 Task: Create in the project CastAway and in the Backlog issue 'Upgrade and migrate company email systems to a cloud-based solution' a child issue 'Version control and release management', and assign it to team member softage.2@softage.net. Create in the project CastAway and in the Backlog issue 'Create a new online store for a retail business' a child issue 'Third-party library integration', and assign it to team member softage.3@softage.net
Action: Mouse moved to (97, 59)
Screenshot: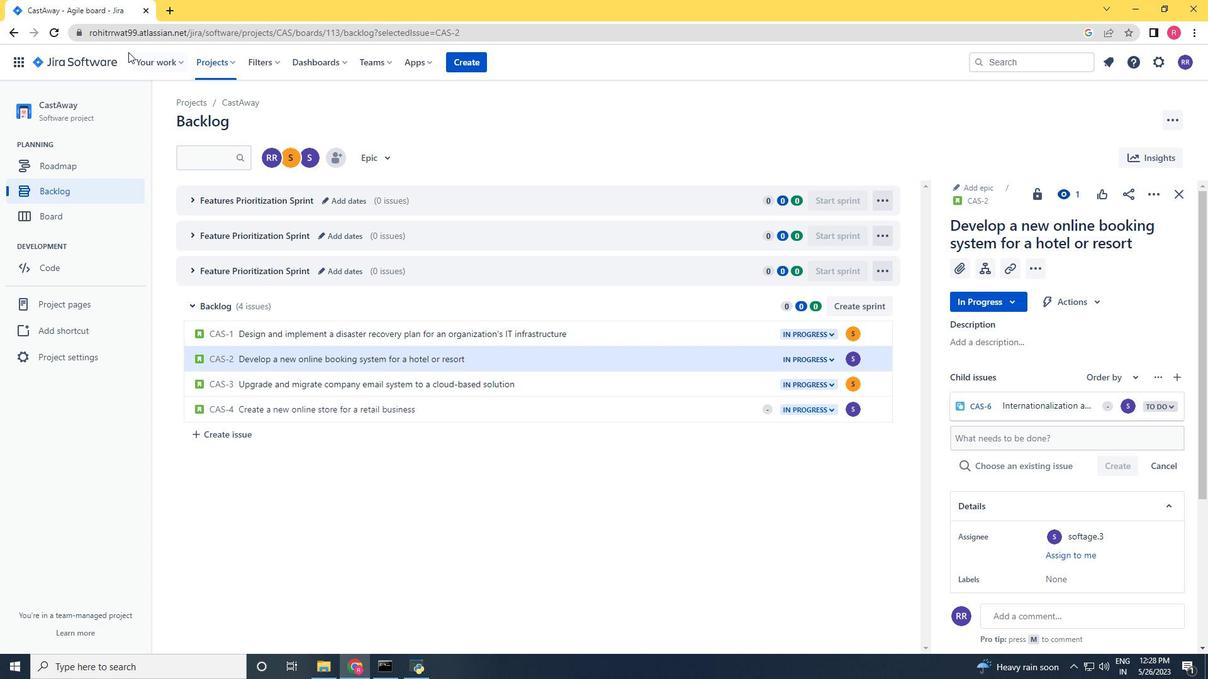 
Action: Mouse pressed left at (97, 59)
Screenshot: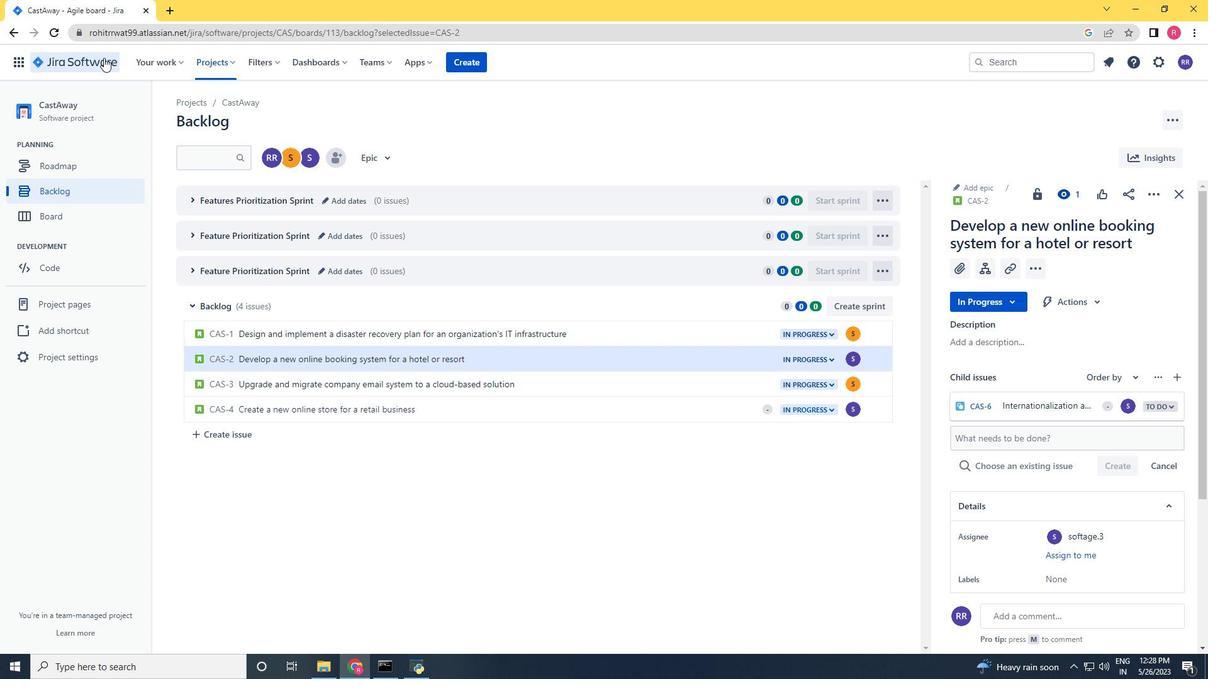 
Action: Mouse moved to (220, 67)
Screenshot: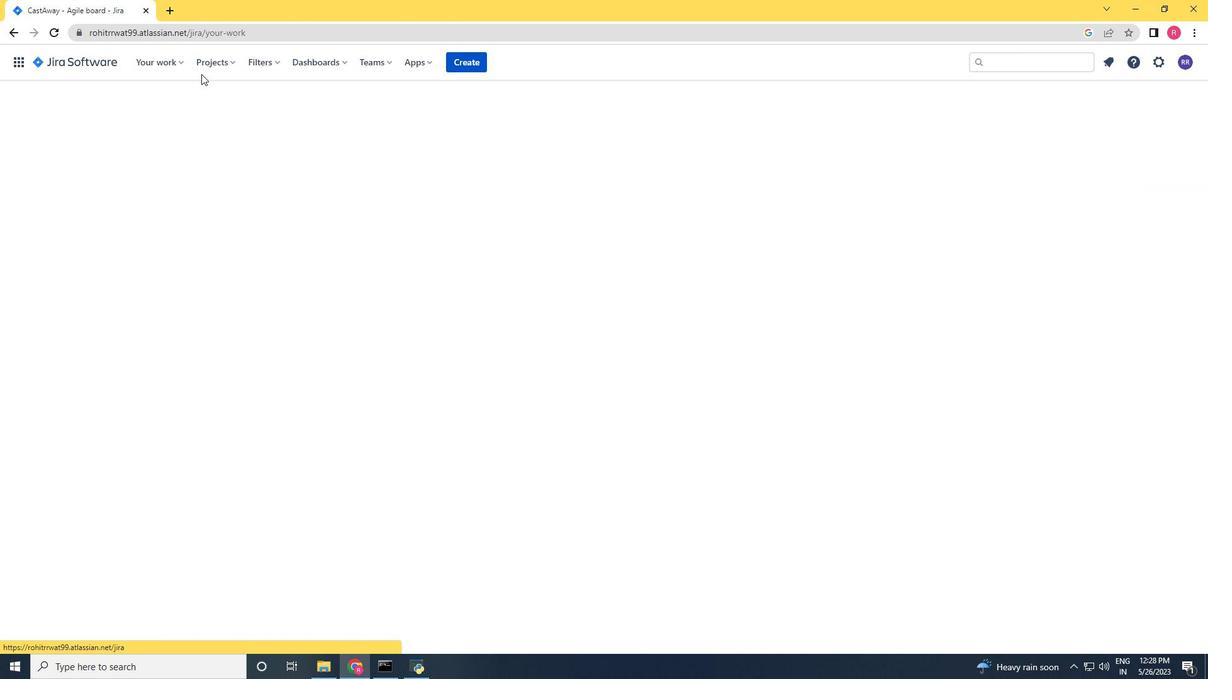 
Action: Mouse pressed left at (220, 67)
Screenshot: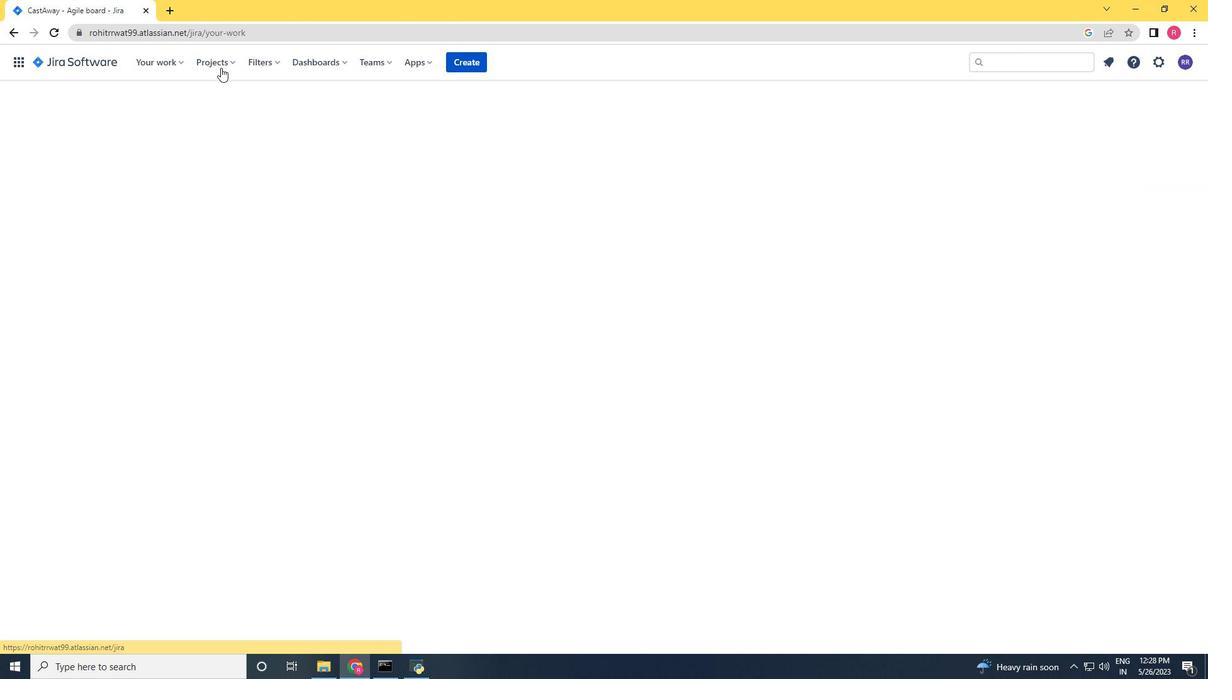 
Action: Mouse moved to (242, 118)
Screenshot: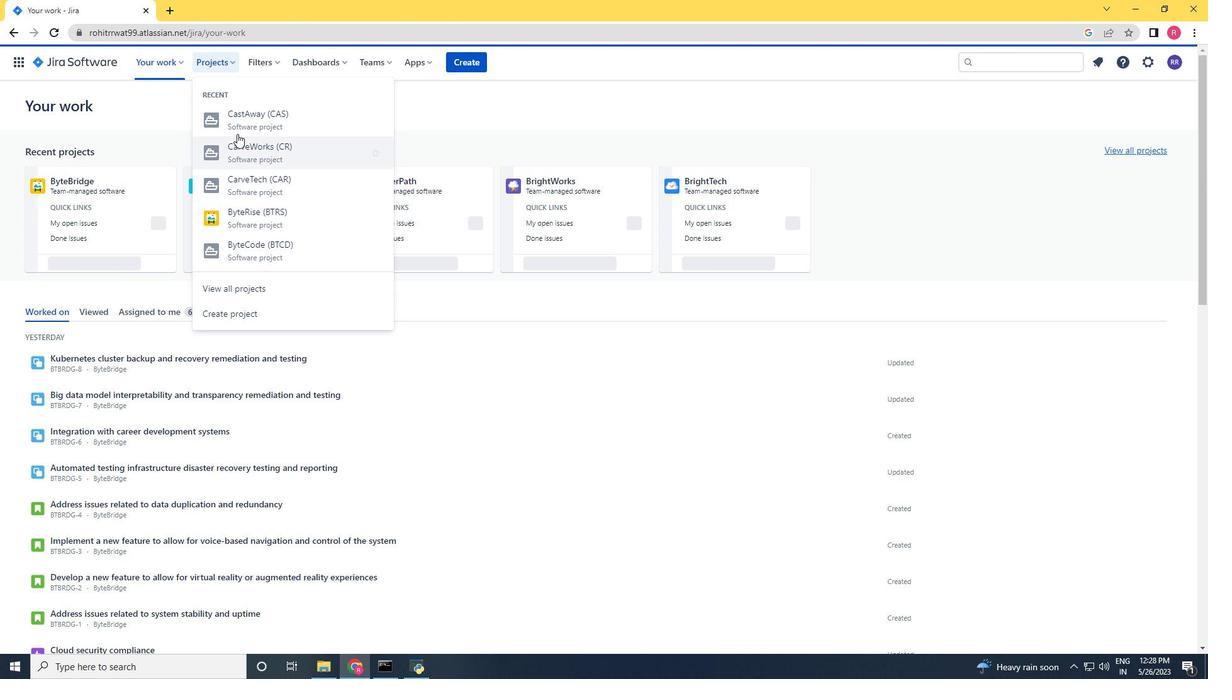 
Action: Mouse pressed left at (242, 118)
Screenshot: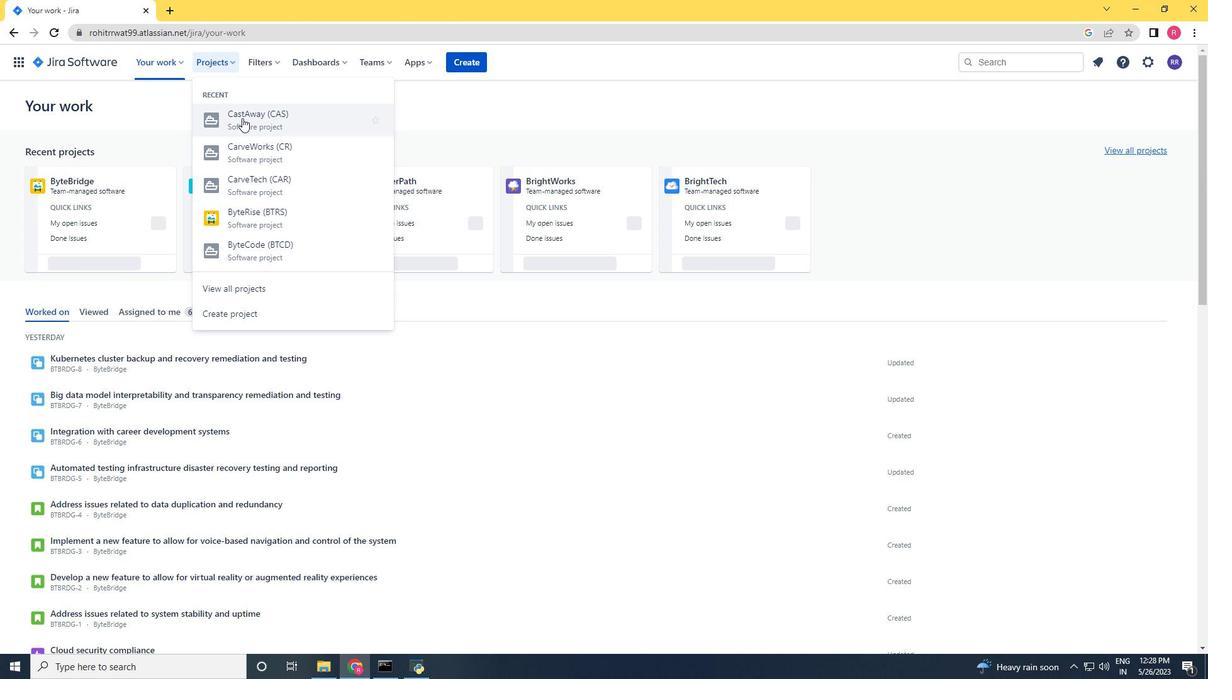 
Action: Mouse moved to (76, 187)
Screenshot: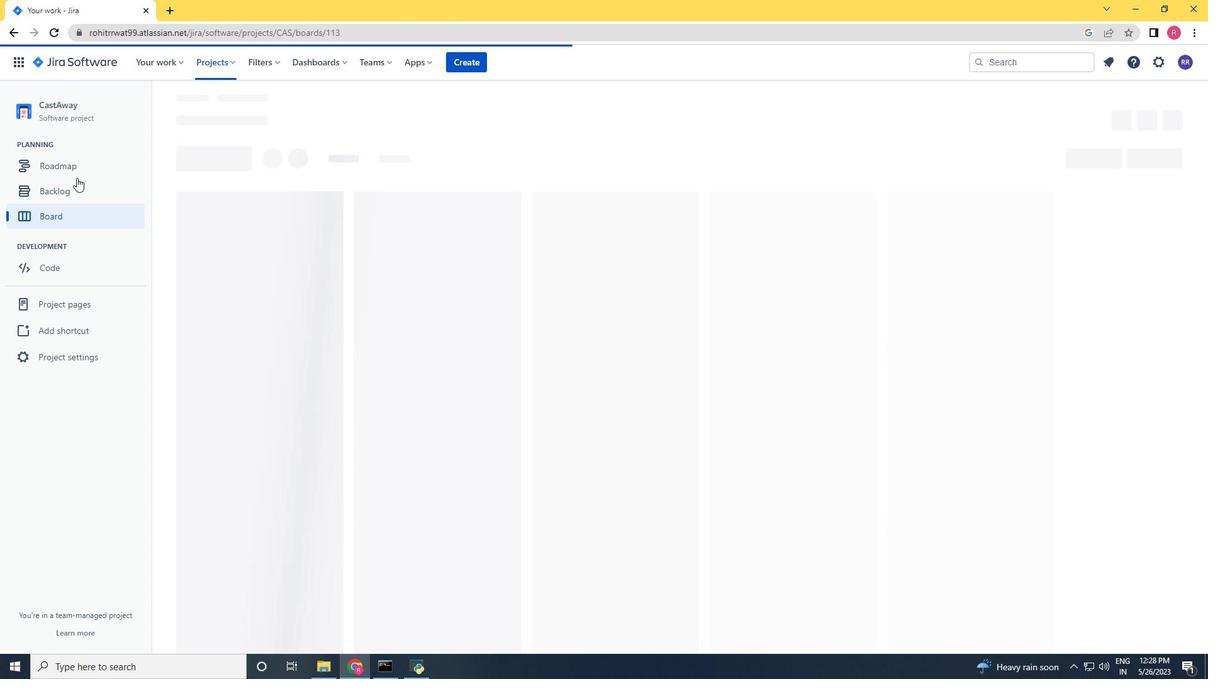 
Action: Mouse pressed left at (76, 187)
Screenshot: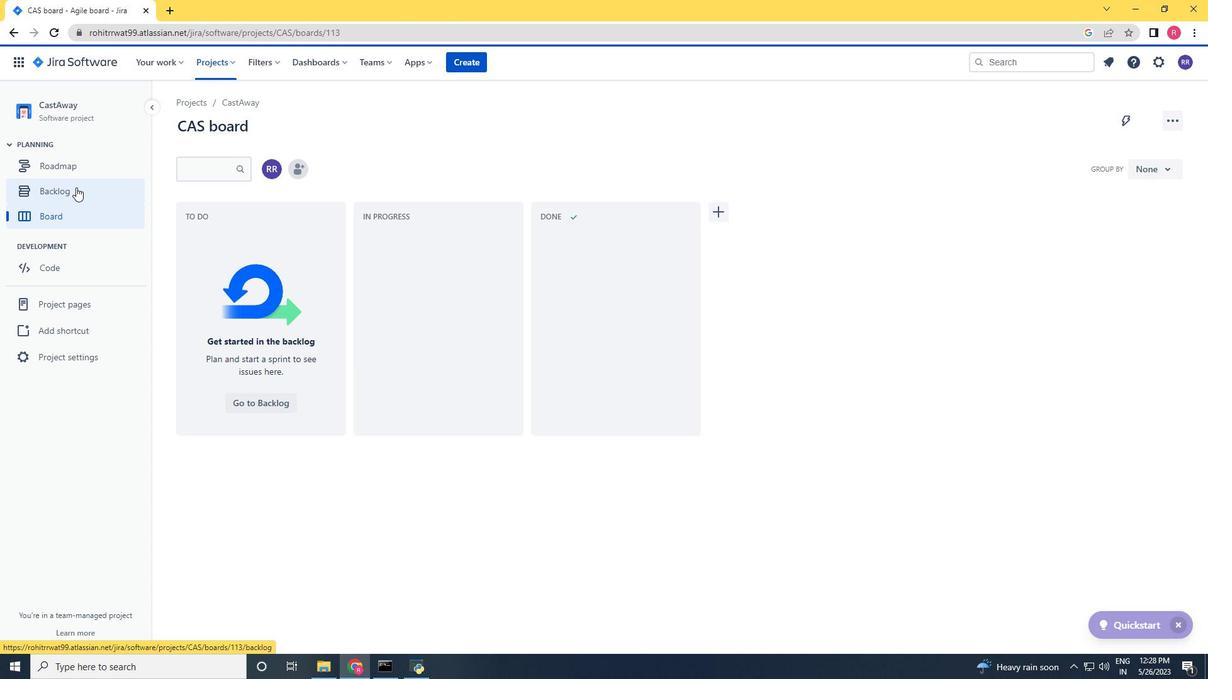 
Action: Mouse moved to (881, 377)
Screenshot: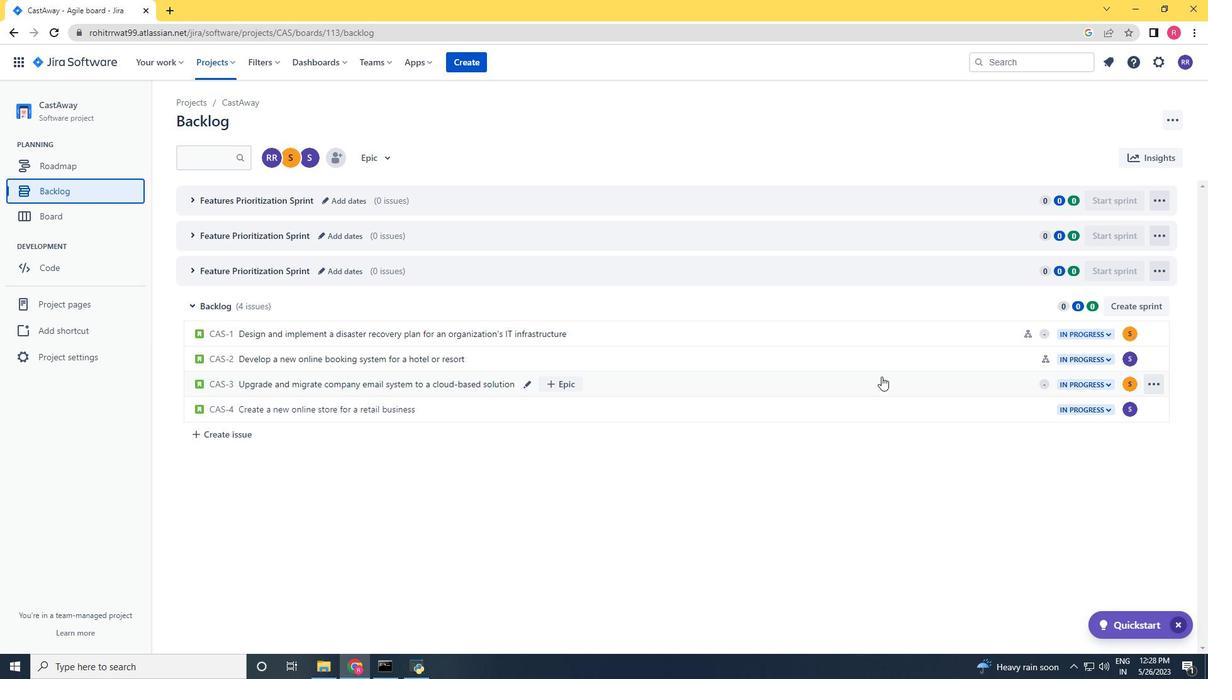 
Action: Mouse pressed left at (881, 377)
Screenshot: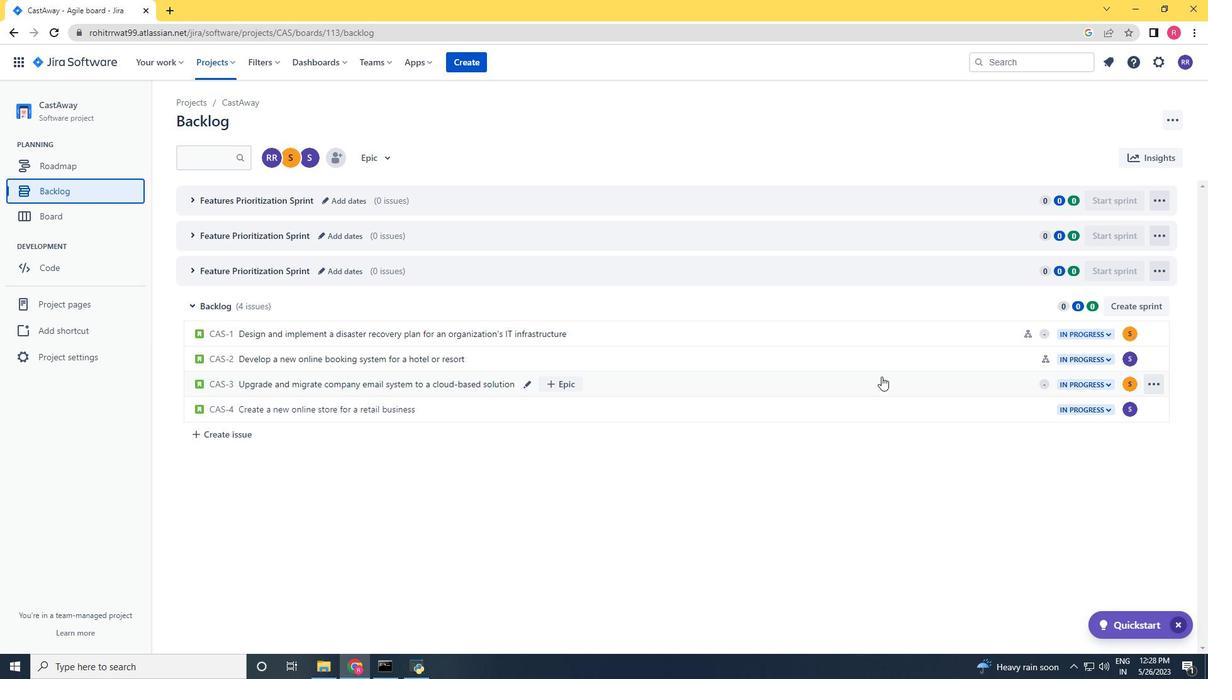
Action: Mouse moved to (979, 281)
Screenshot: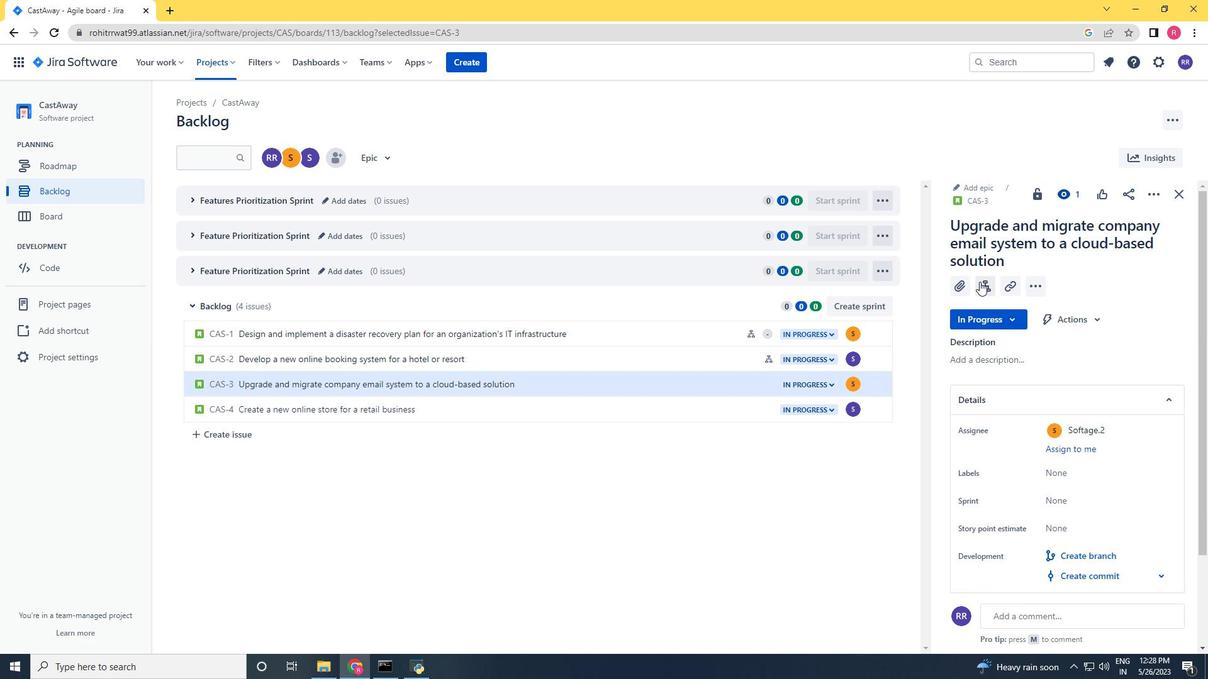 
Action: Mouse pressed left at (979, 281)
Screenshot: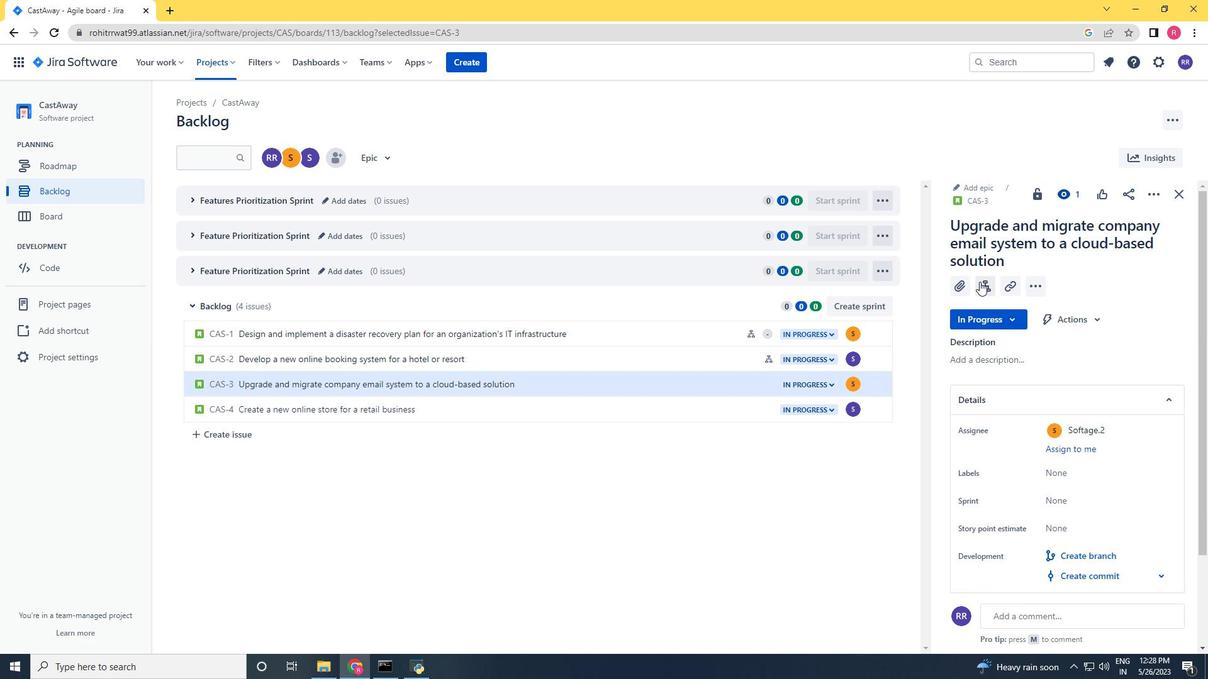 
Action: Key pressed <Key.shift>Versiom<Key.backspace>n<Key.space>control<Key.space>and<Key.space>release<Key.space>management<Key.space><Key.enter>
Screenshot: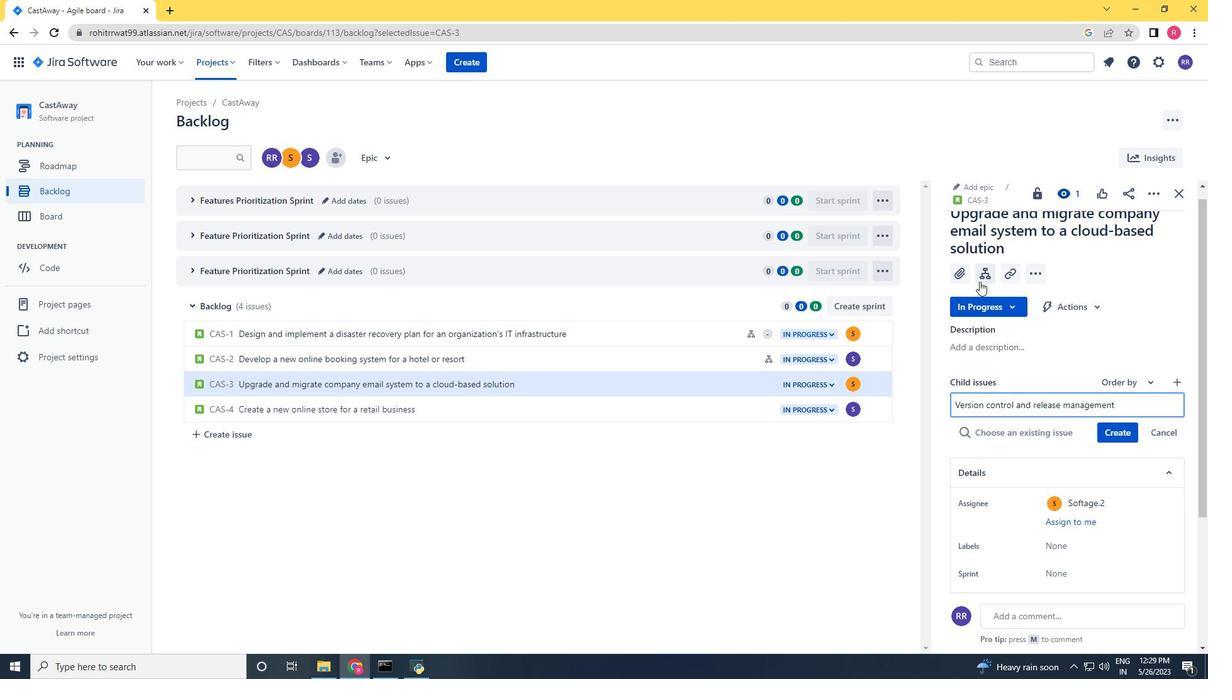 
Action: Mouse moved to (731, 402)
Screenshot: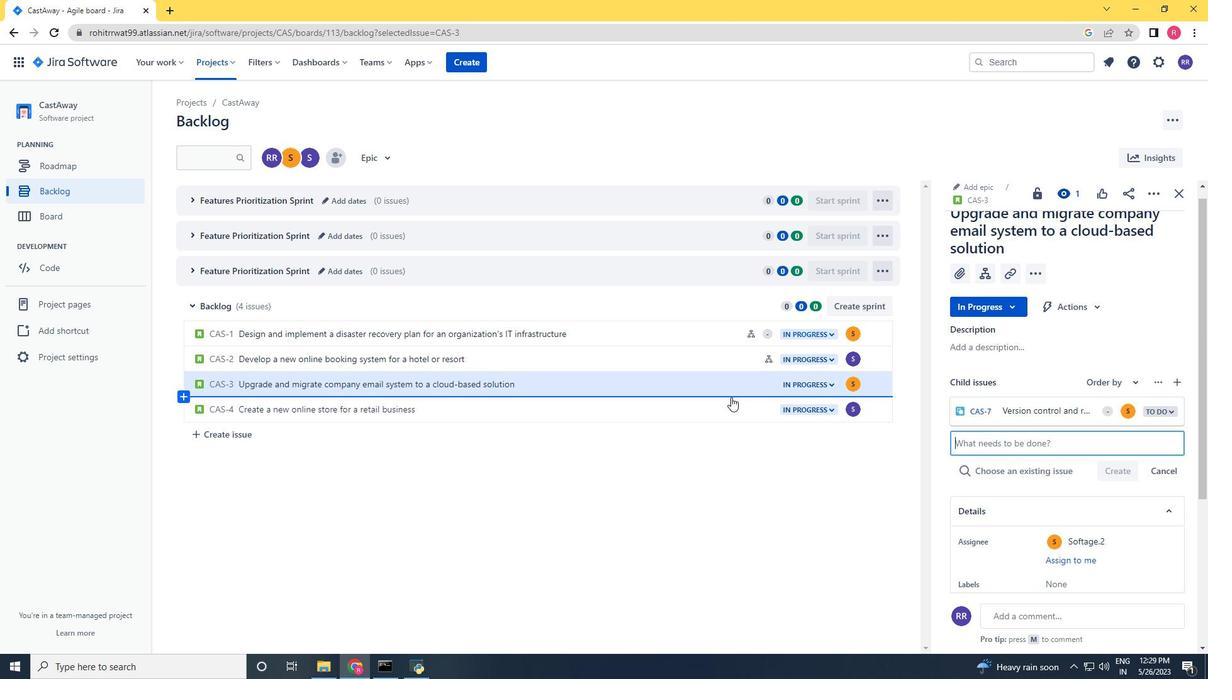 
Action: Mouse pressed left at (731, 402)
Screenshot: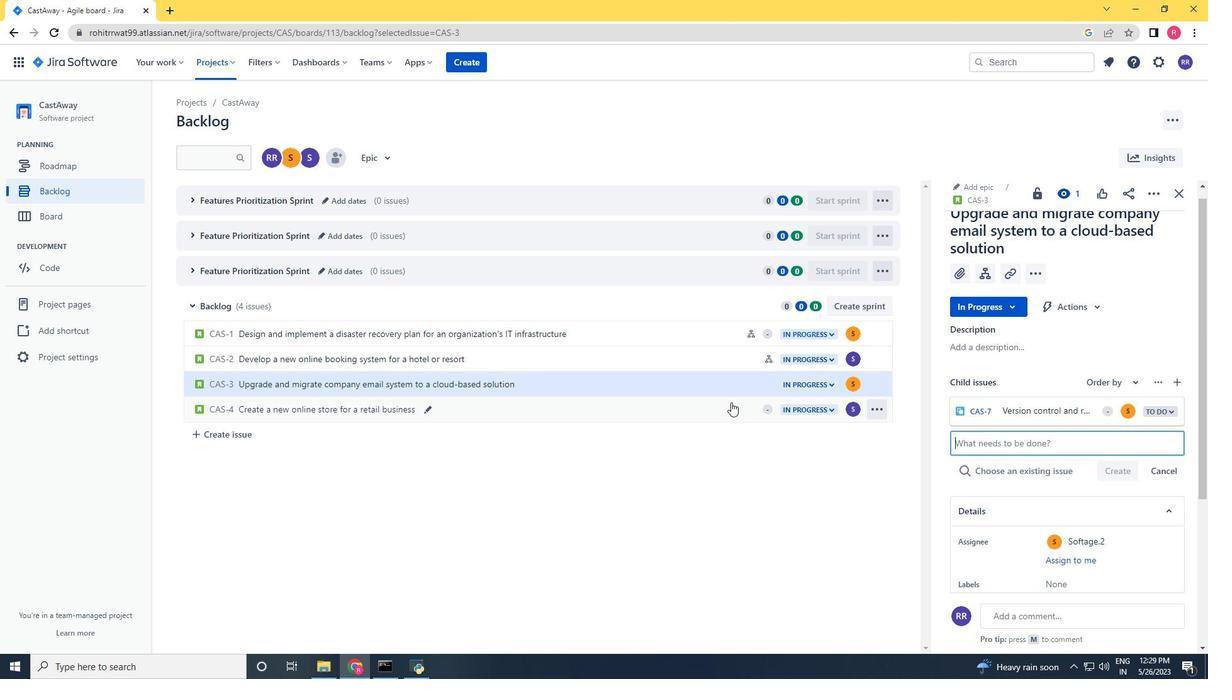 
Action: Mouse moved to (981, 271)
Screenshot: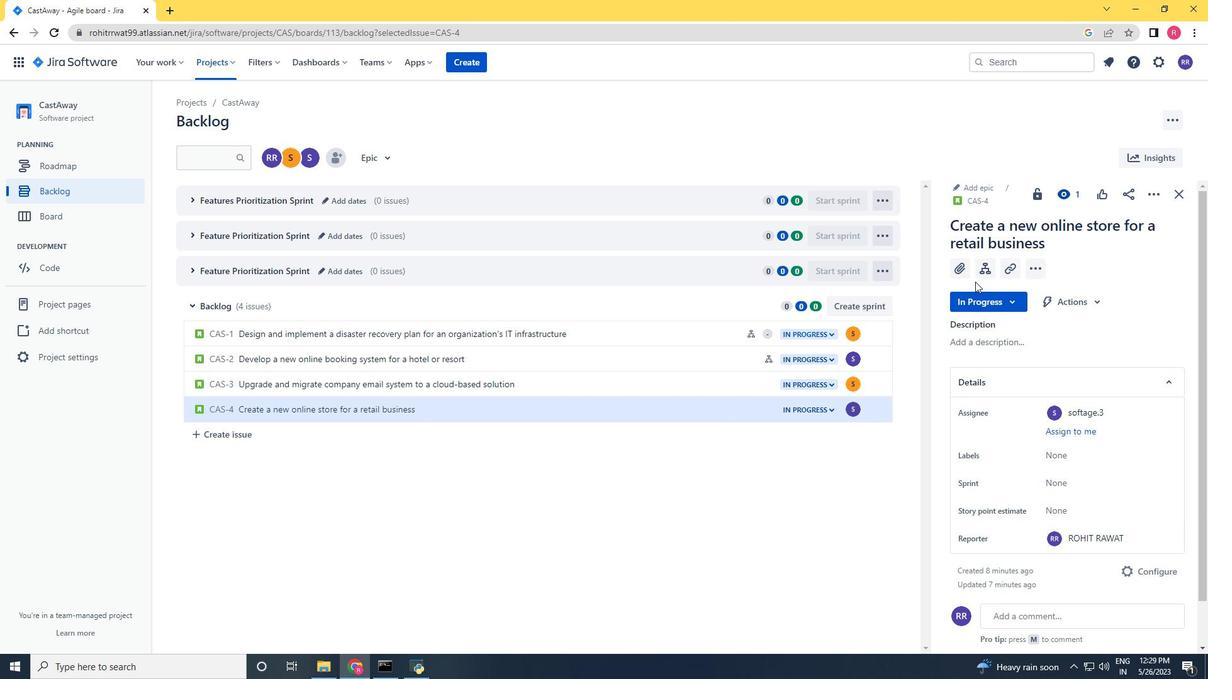 
Action: Mouse pressed left at (981, 271)
Screenshot: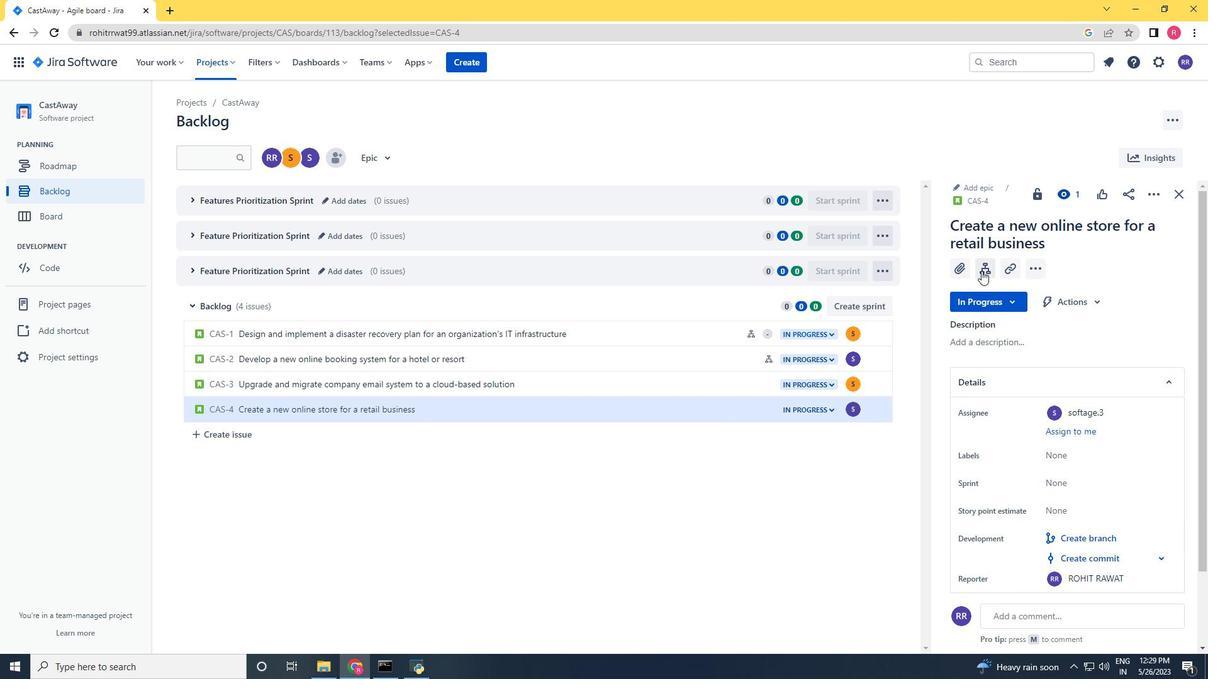 
Action: Mouse moved to (1008, 408)
Screenshot: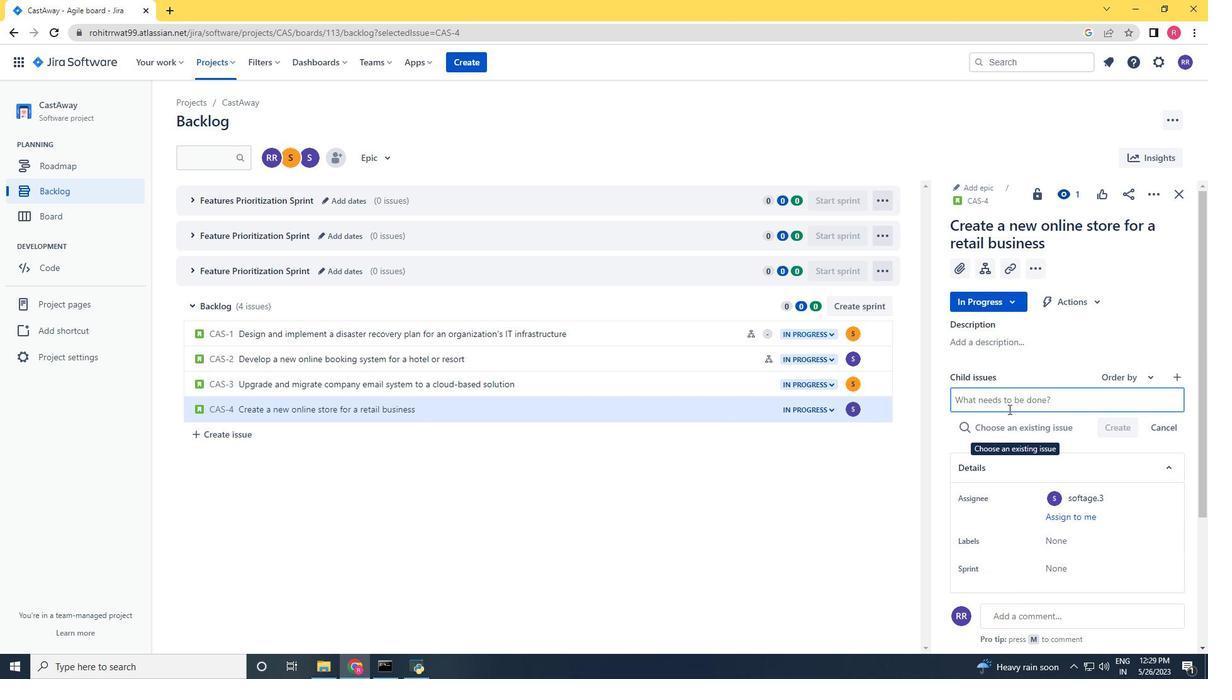
Action: Key pressed <Key.shift>Third-party<Key.space>library<Key.space>integray<Key.backspace>tion<Key.space><Key.enter>
Screenshot: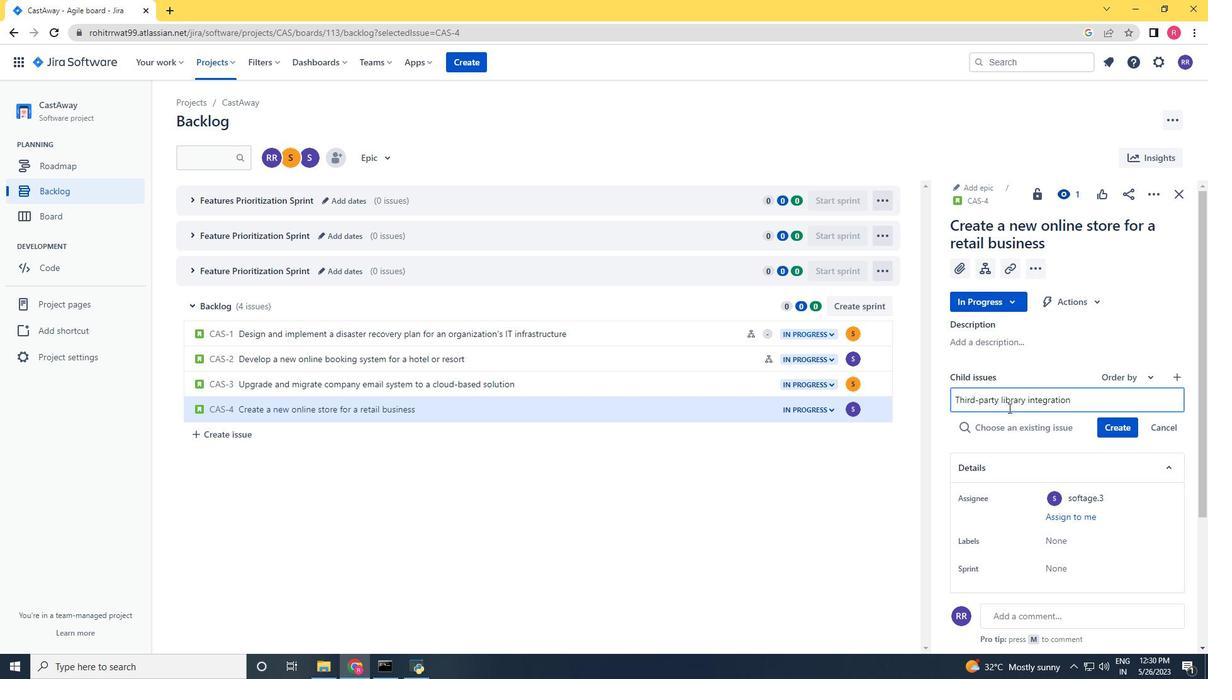 
Action: Mouse moved to (1125, 408)
Screenshot: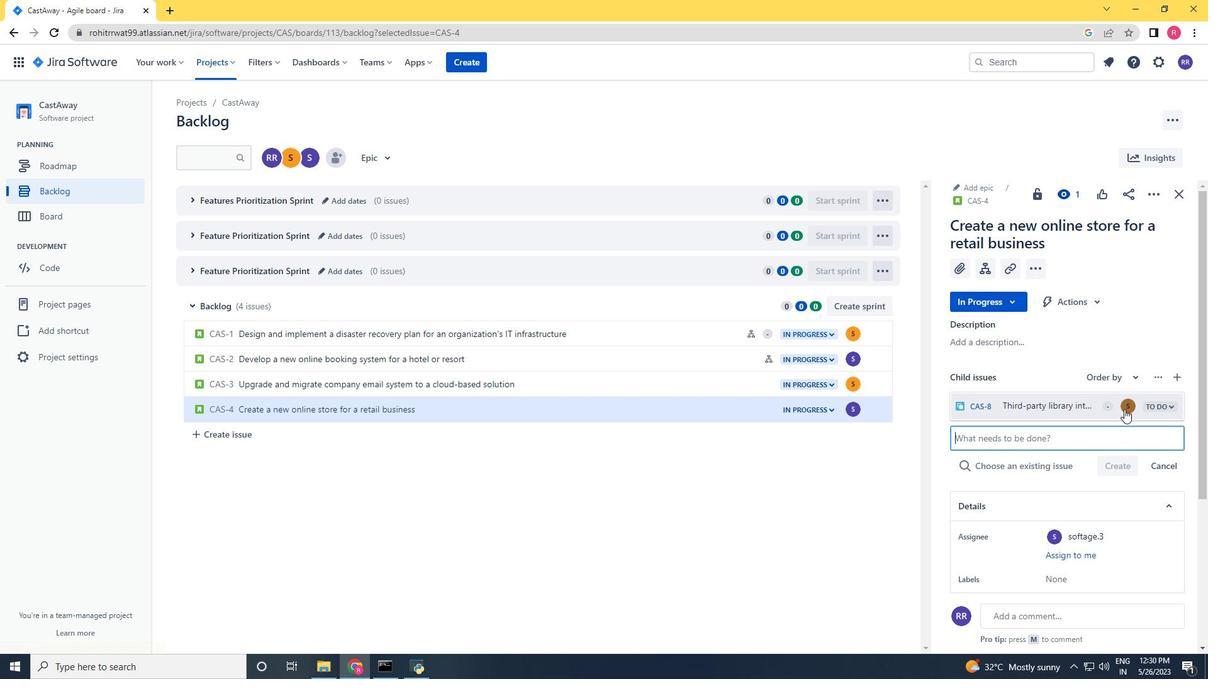
Action: Mouse pressed left at (1125, 408)
Screenshot: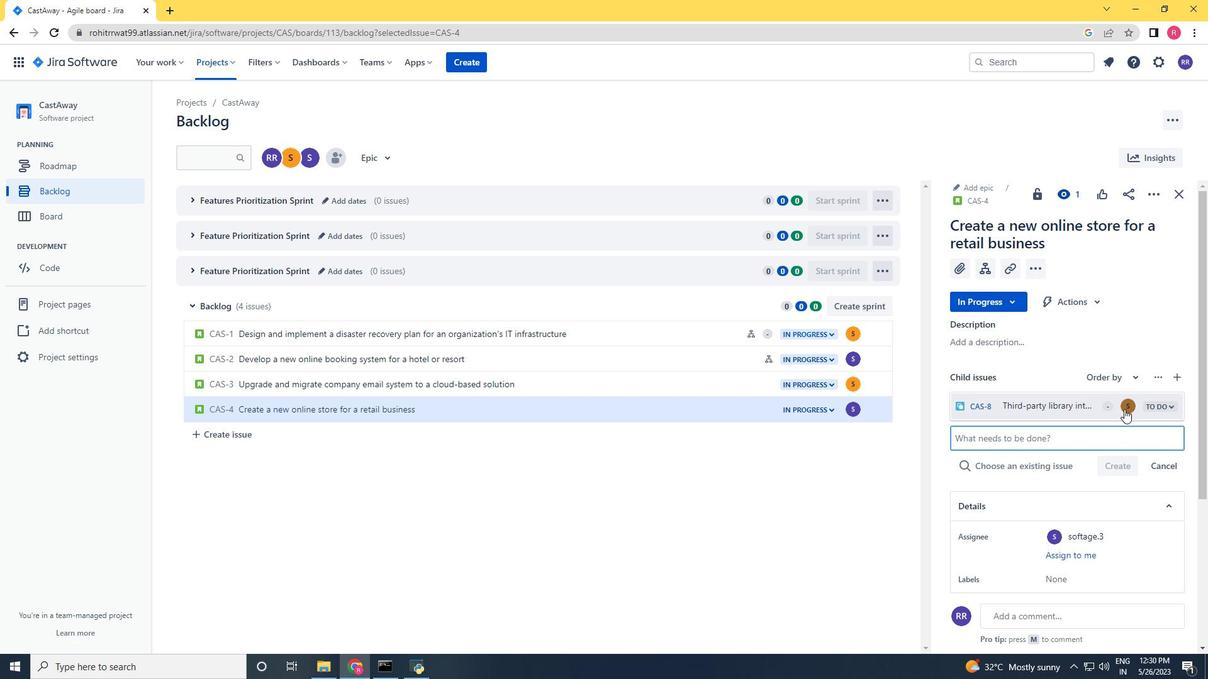
Action: Key pressed softage.3<Key.shift>@softage.net
Screenshot: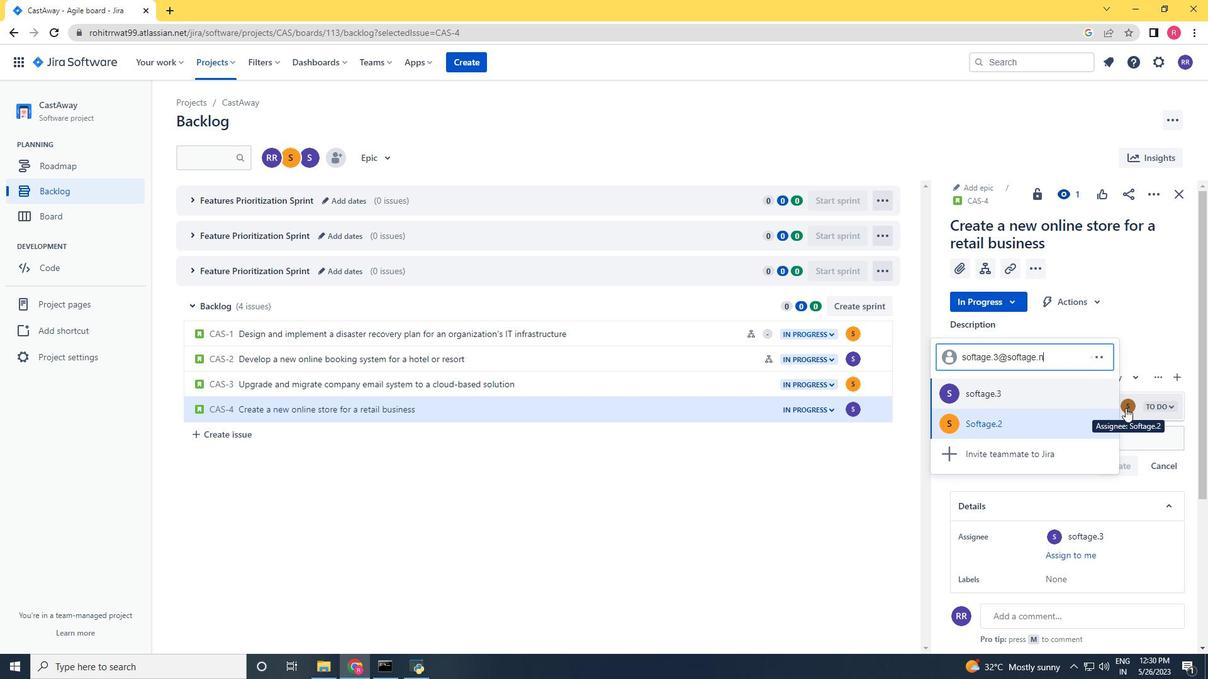 
Action: Mouse moved to (996, 397)
Screenshot: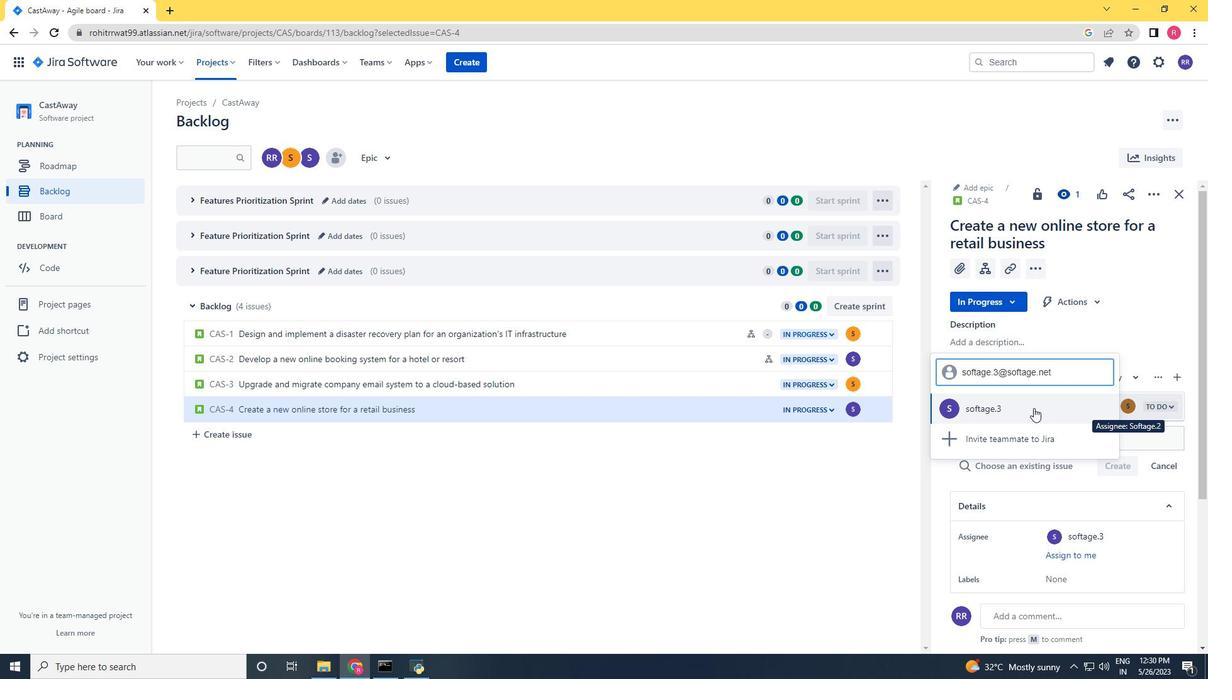 
Action: Mouse pressed left at (996, 397)
Screenshot: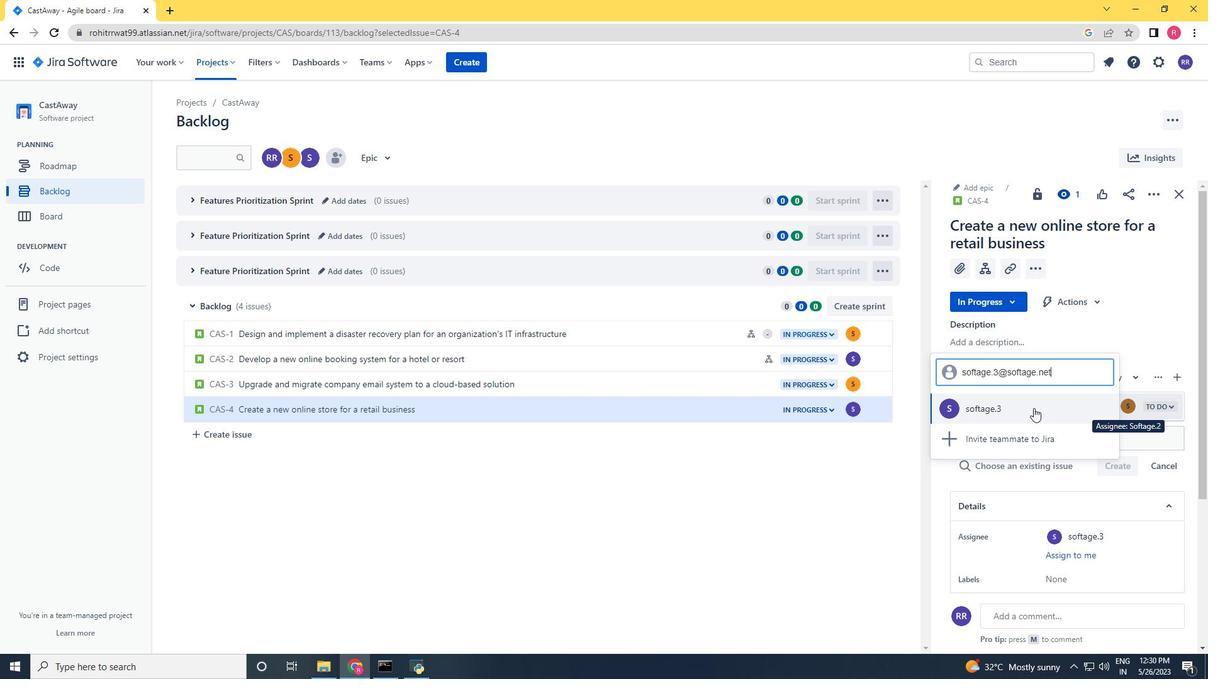 
Action: Mouse moved to (885, 507)
Screenshot: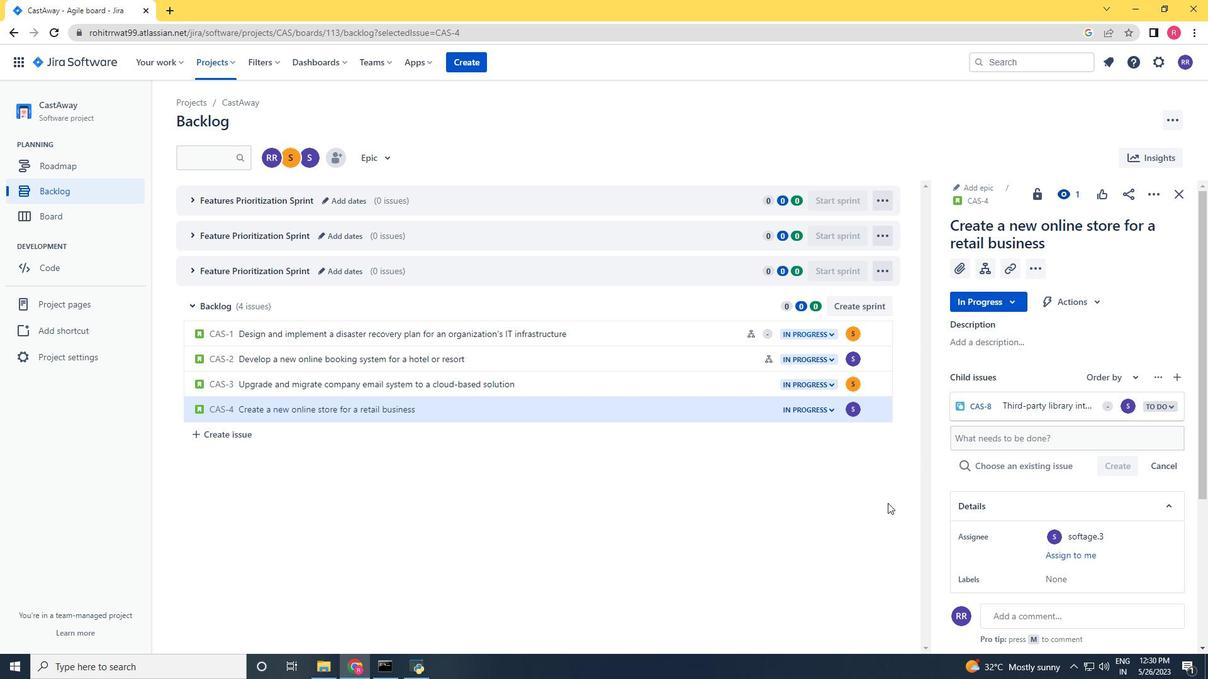 
Action: Mouse scrolled (885, 507) with delta (0, 0)
Screenshot: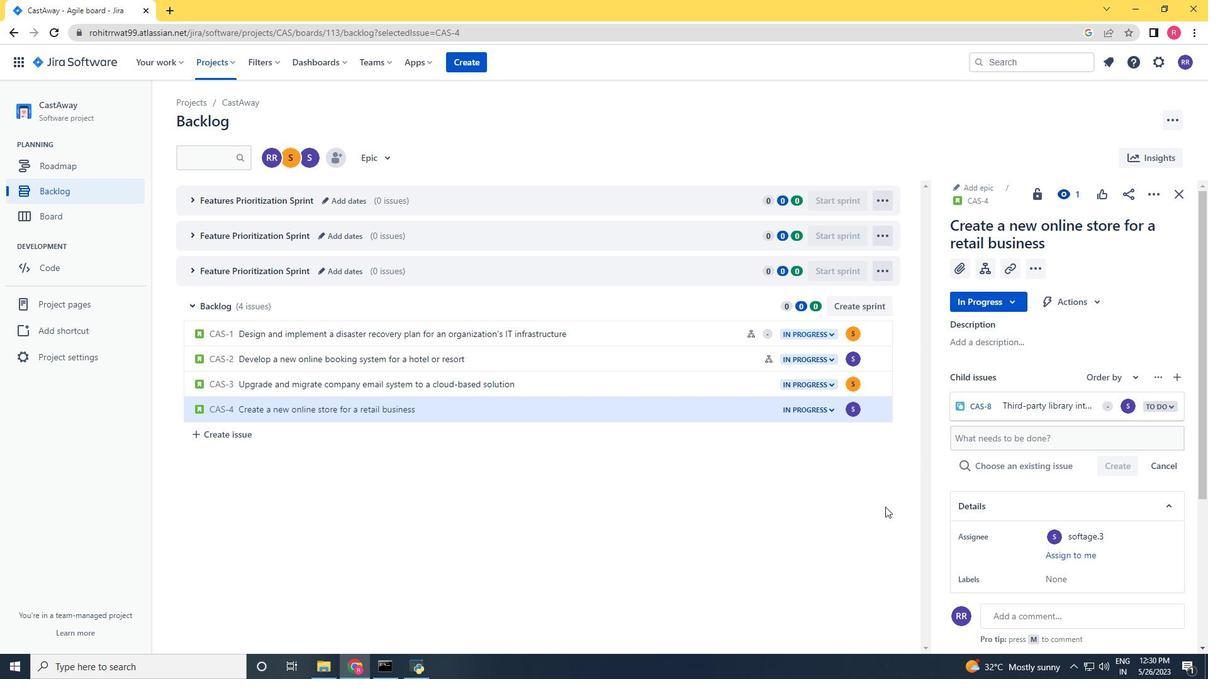 
Action: Mouse scrolled (885, 507) with delta (0, 0)
Screenshot: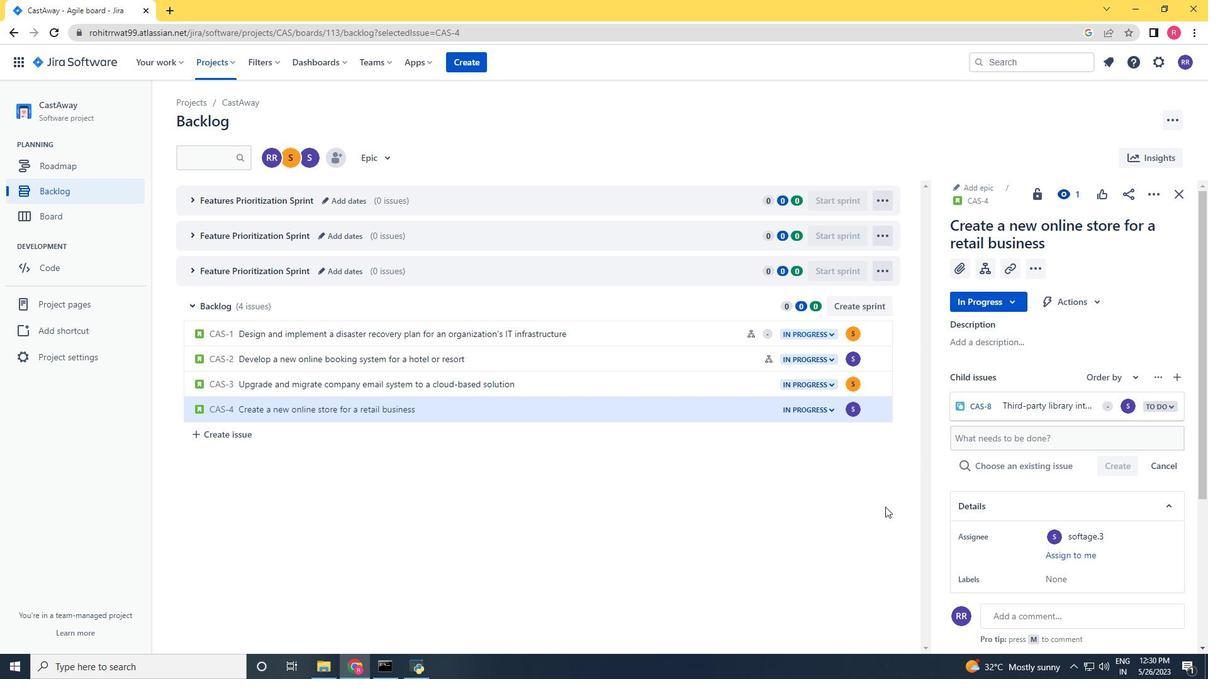 
Action: Mouse scrolled (885, 507) with delta (0, 0)
Screenshot: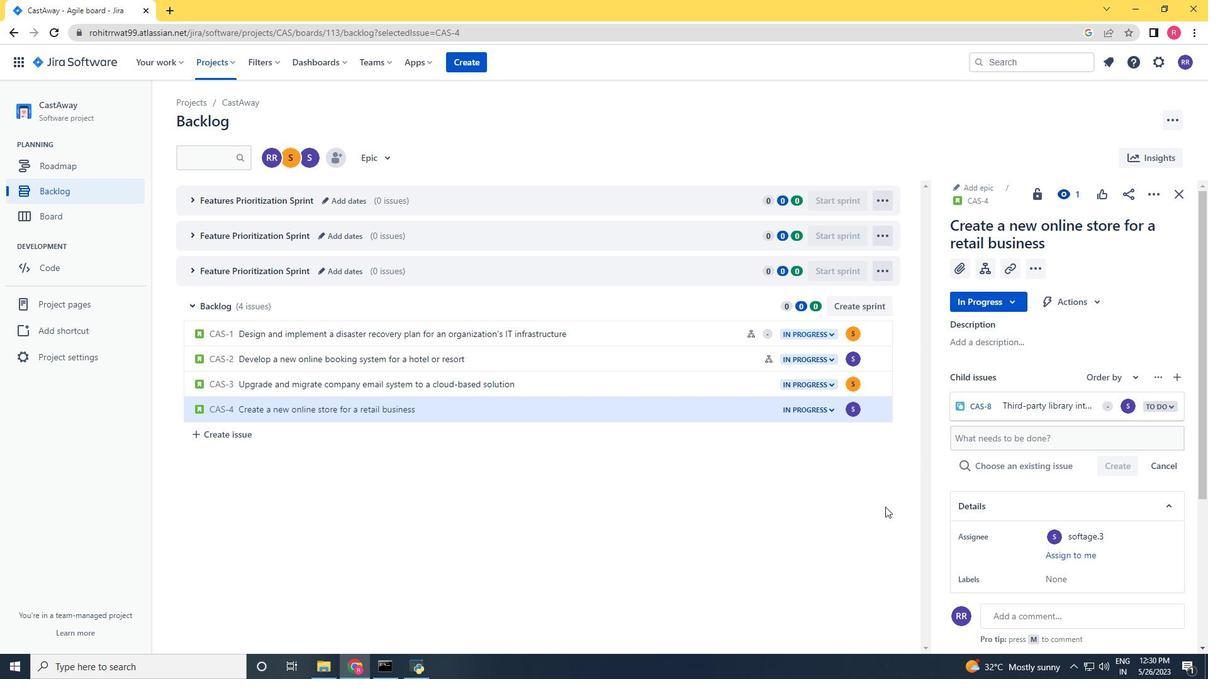
